 Task: Set font family as default.
Action: Mouse moved to (22, 646)
Screenshot: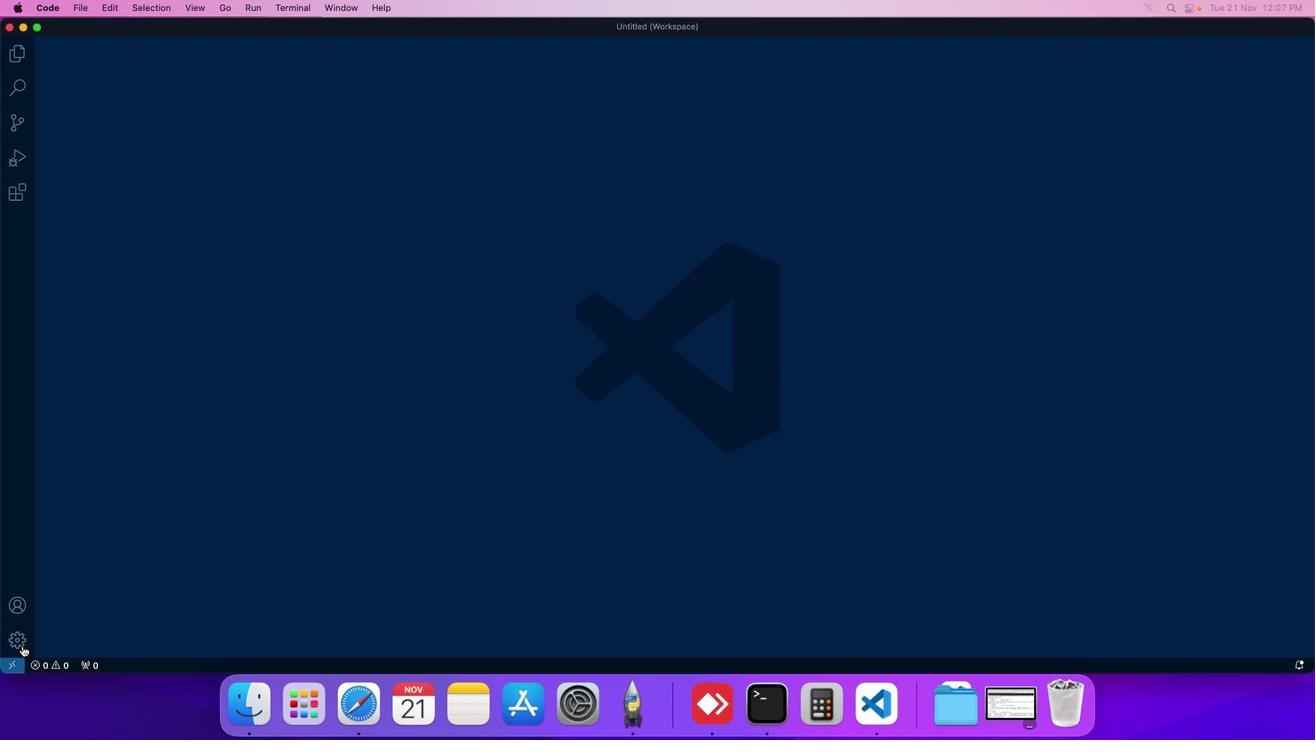 
Action: Mouse pressed left at (22, 646)
Screenshot: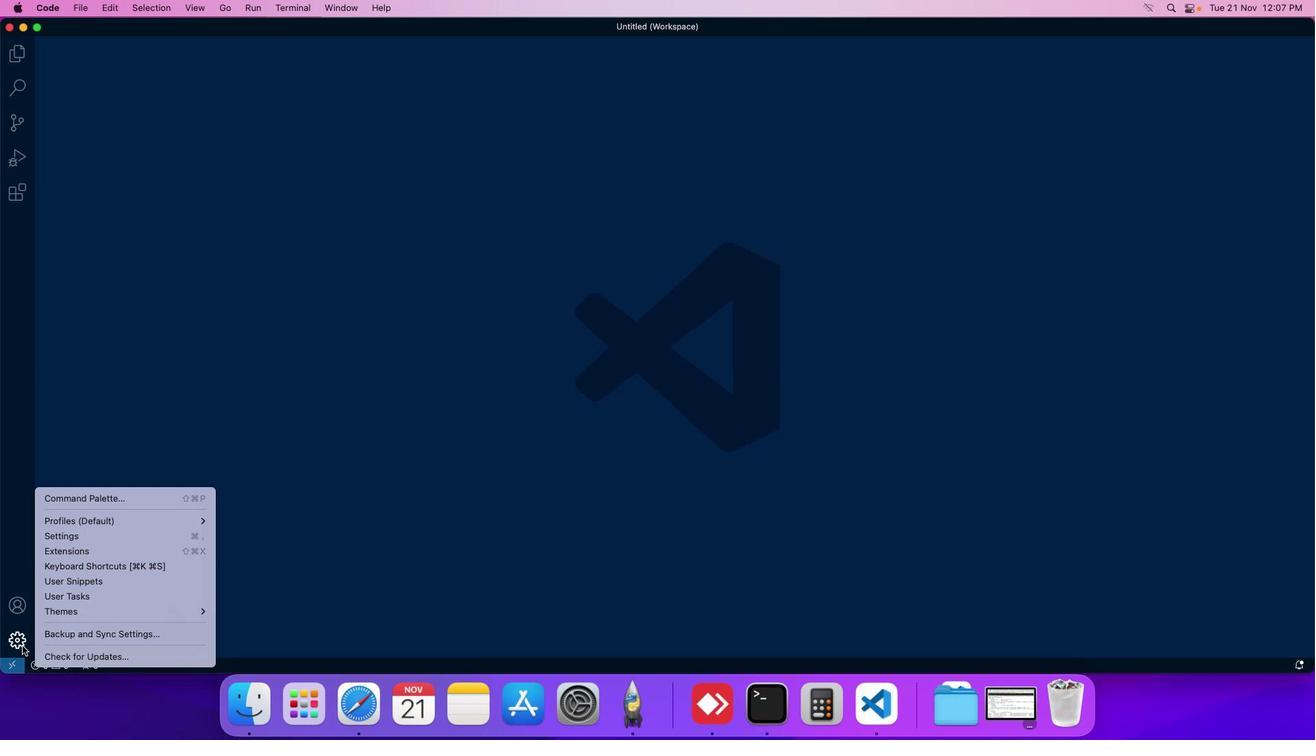 
Action: Mouse moved to (79, 539)
Screenshot: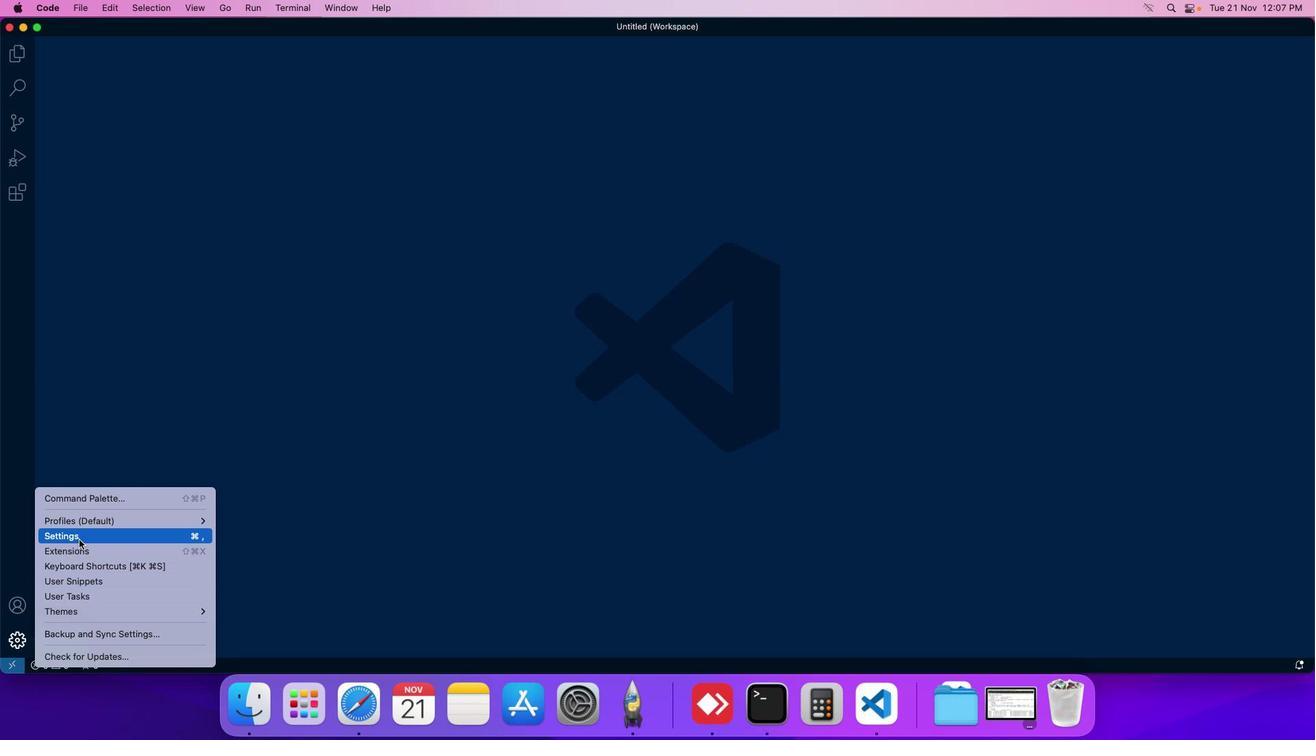 
Action: Mouse pressed left at (79, 539)
Screenshot: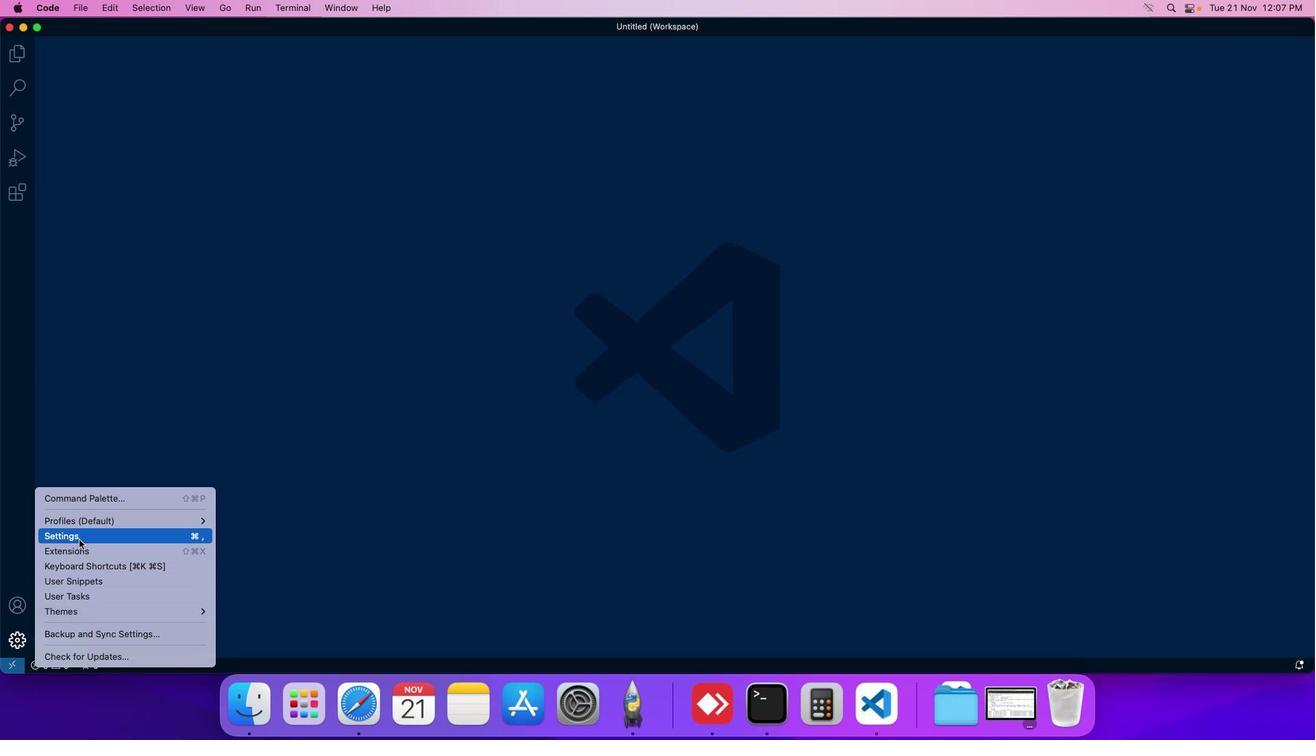 
Action: Mouse moved to (309, 113)
Screenshot: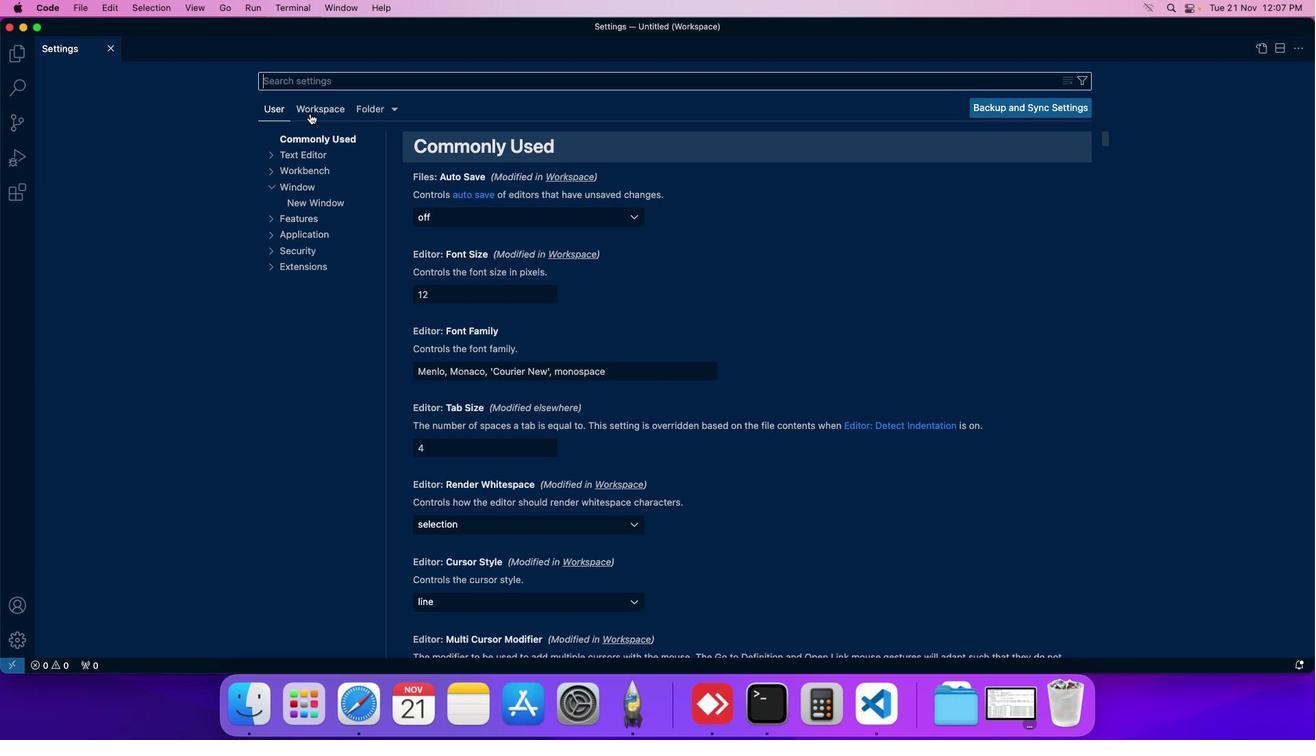 
Action: Mouse pressed left at (309, 113)
Screenshot: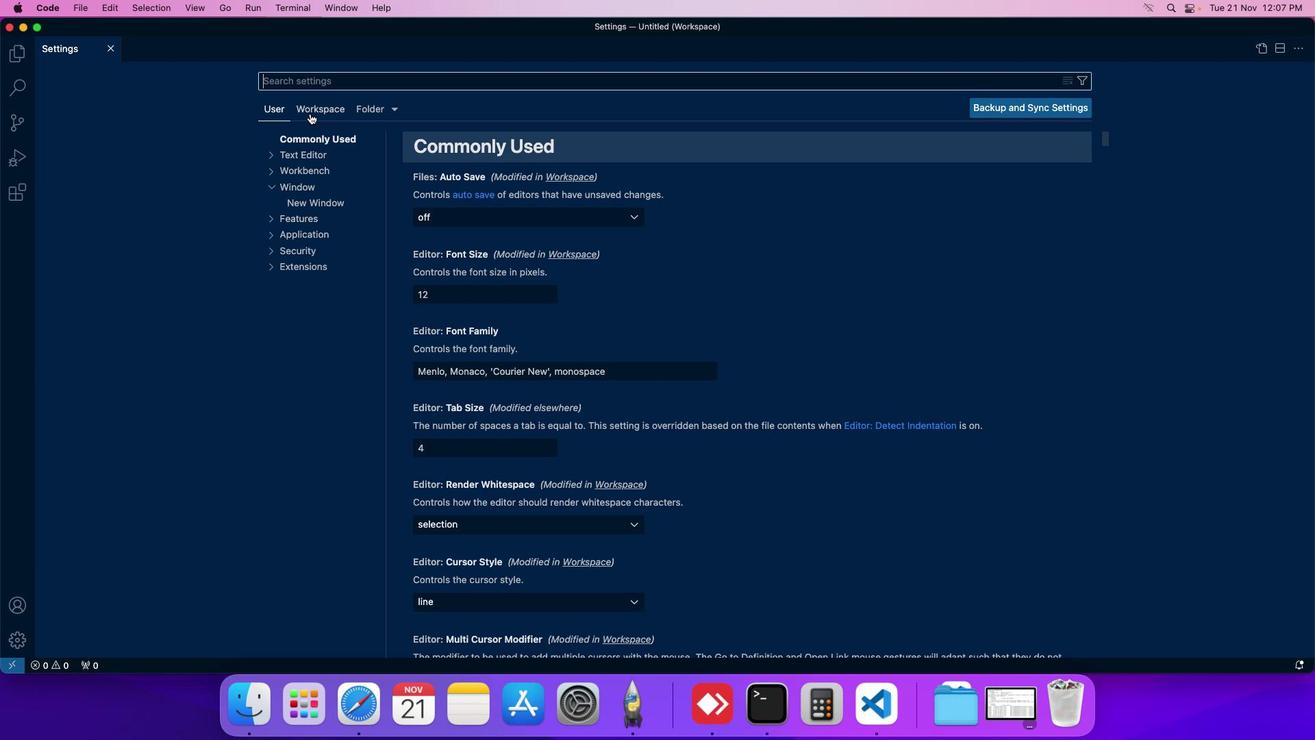 
Action: Mouse moved to (296, 207)
Screenshot: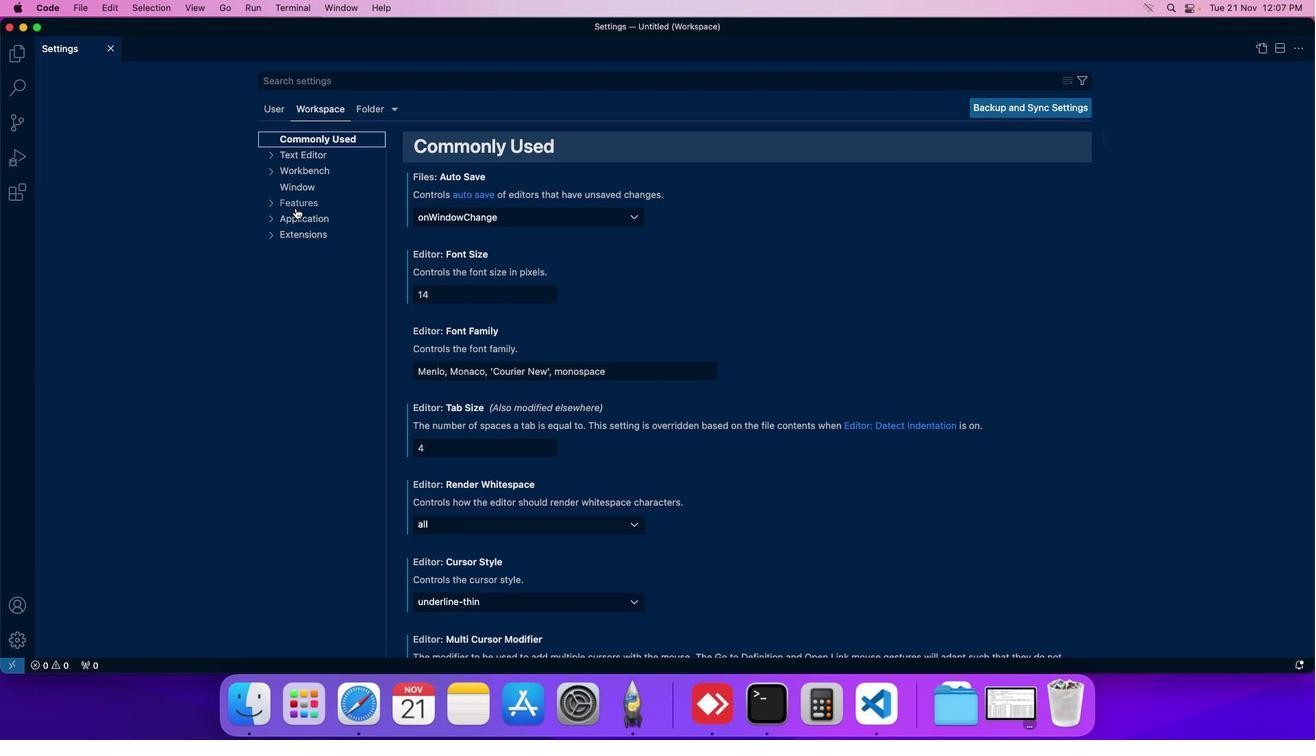 
Action: Mouse pressed left at (296, 207)
Screenshot: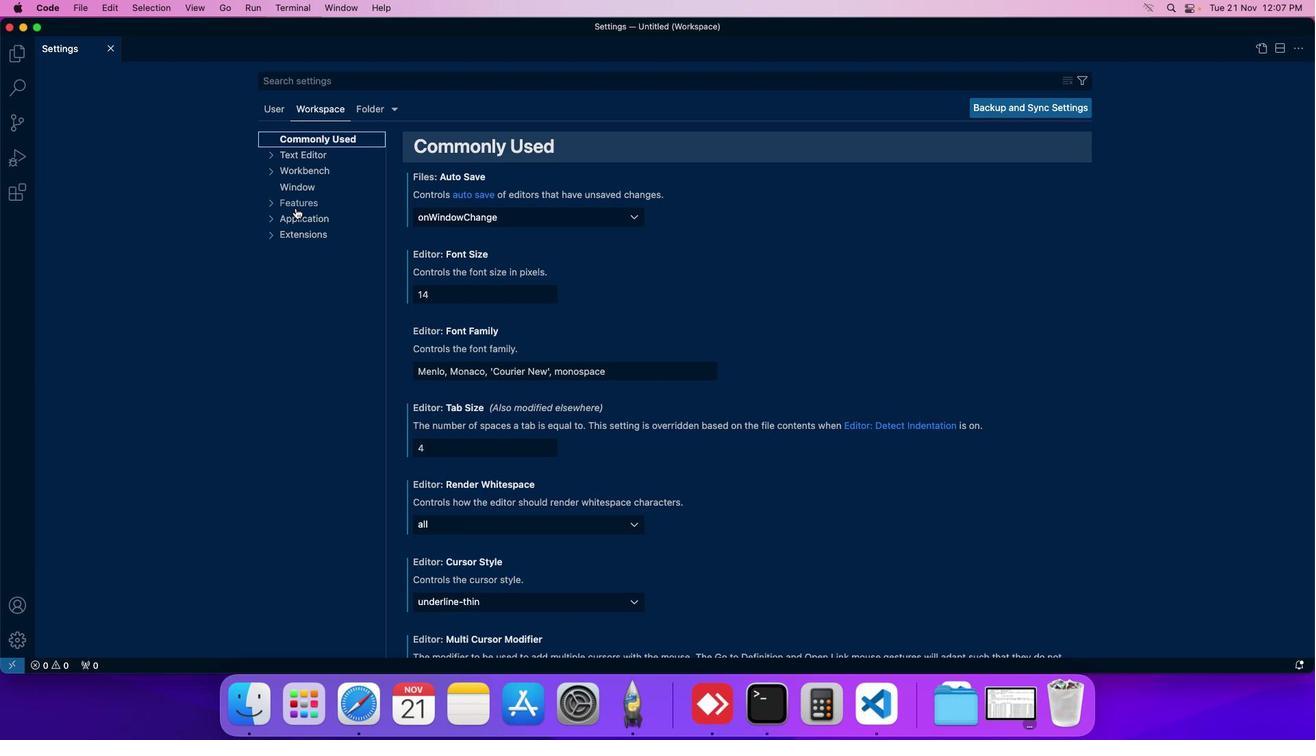 
Action: Mouse moved to (296, 487)
Screenshot: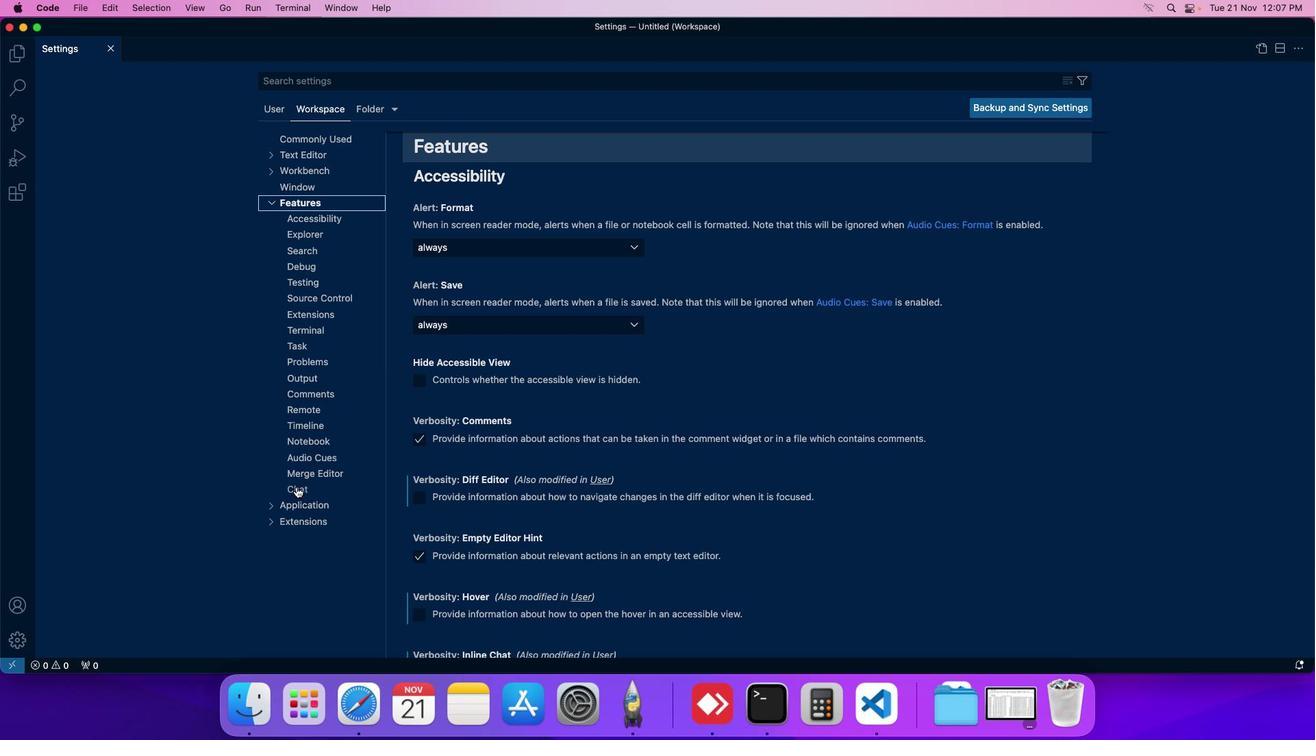 
Action: Mouse pressed left at (296, 487)
Screenshot: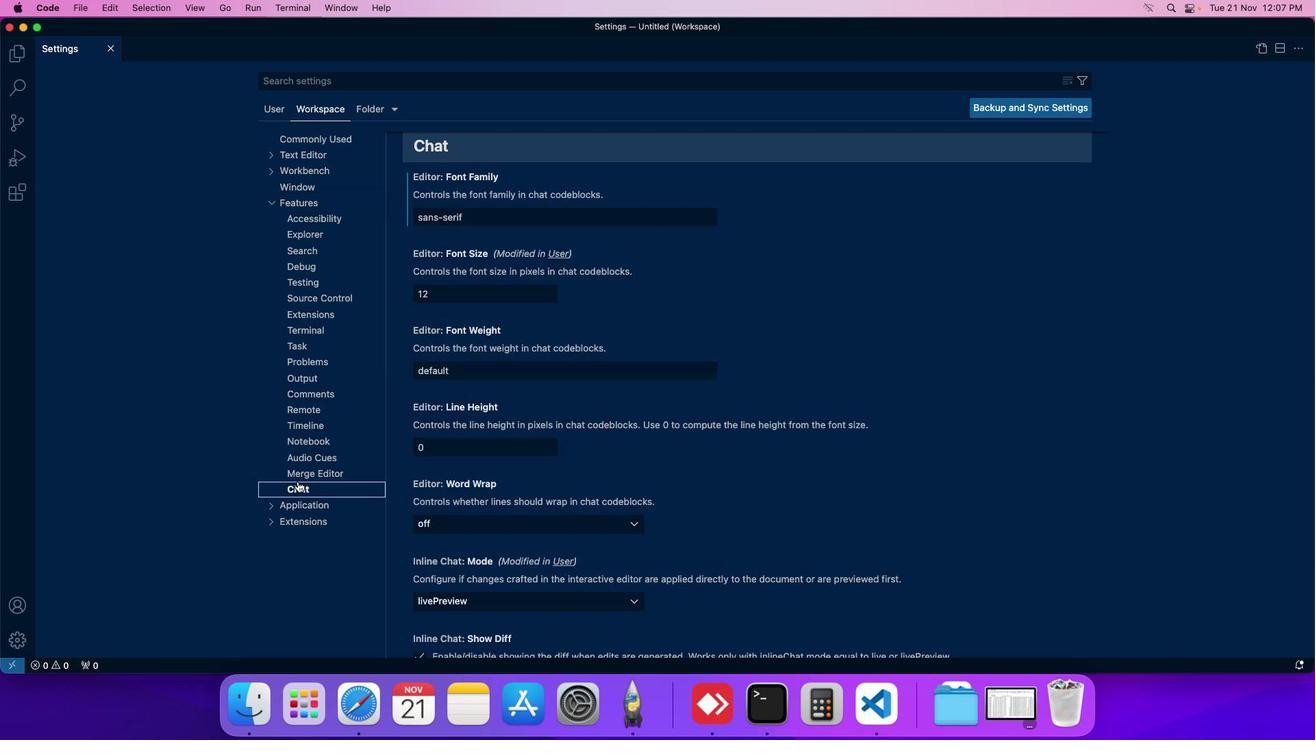 
Action: Mouse moved to (470, 216)
Screenshot: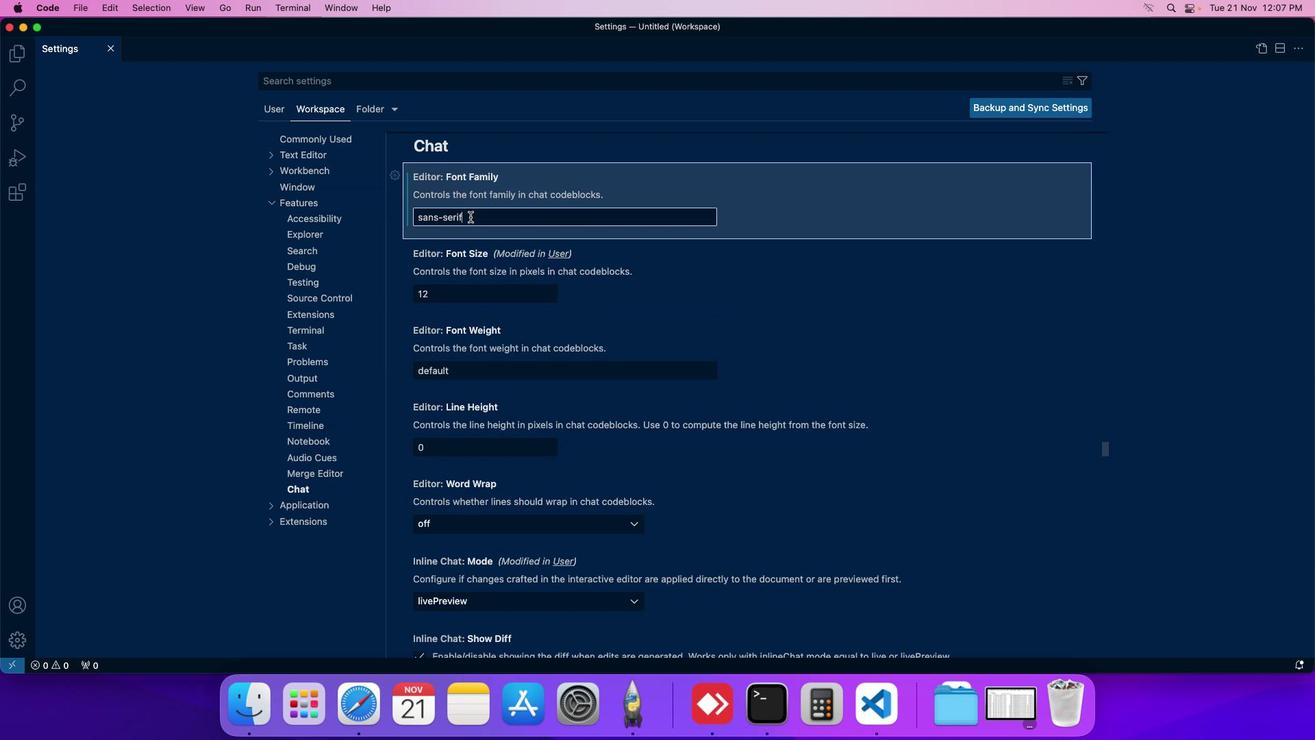 
Action: Mouse pressed left at (470, 216)
Screenshot: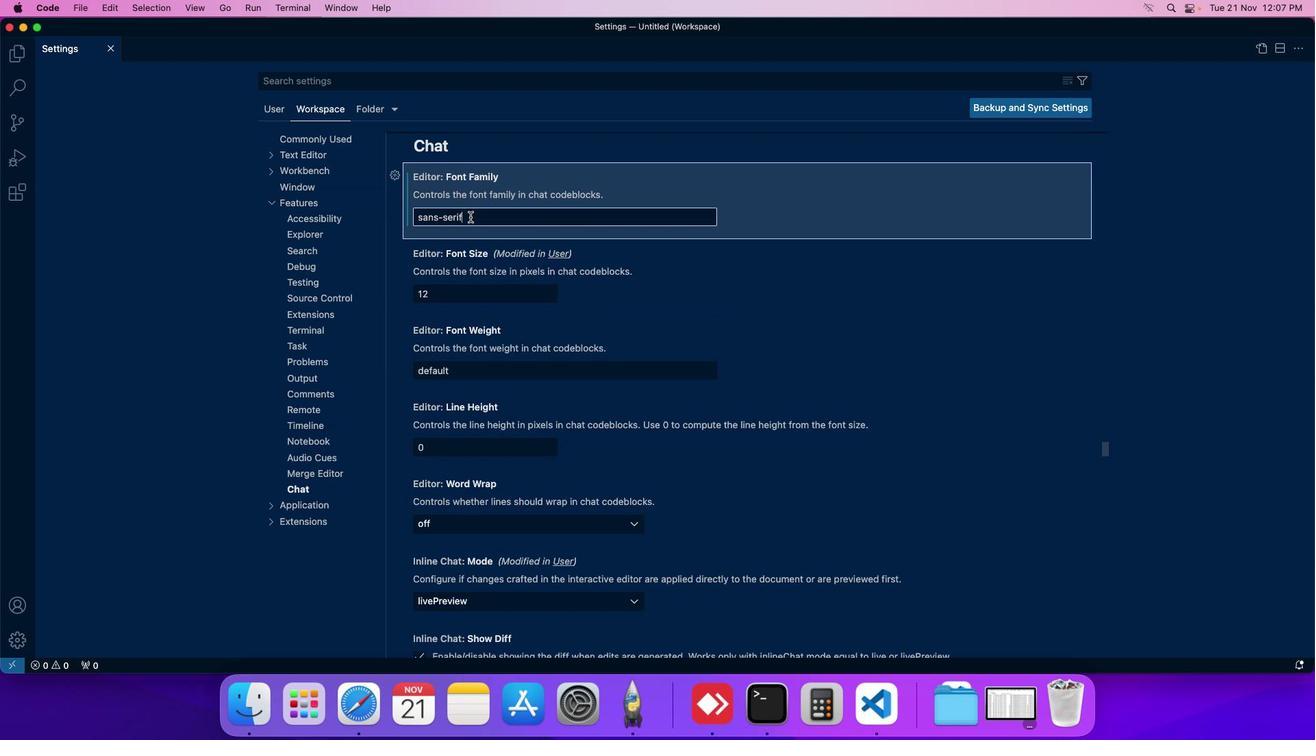 
Action: Key pressed Key.backspaceKey.backspaceKey.backspaceKey.backspaceKey.backspaceKey.backspaceKey.backspaceKey.backspaceKey.backspaceKey.backspaceKey.backspace'd''e''f''a''u''l''t'
Screenshot: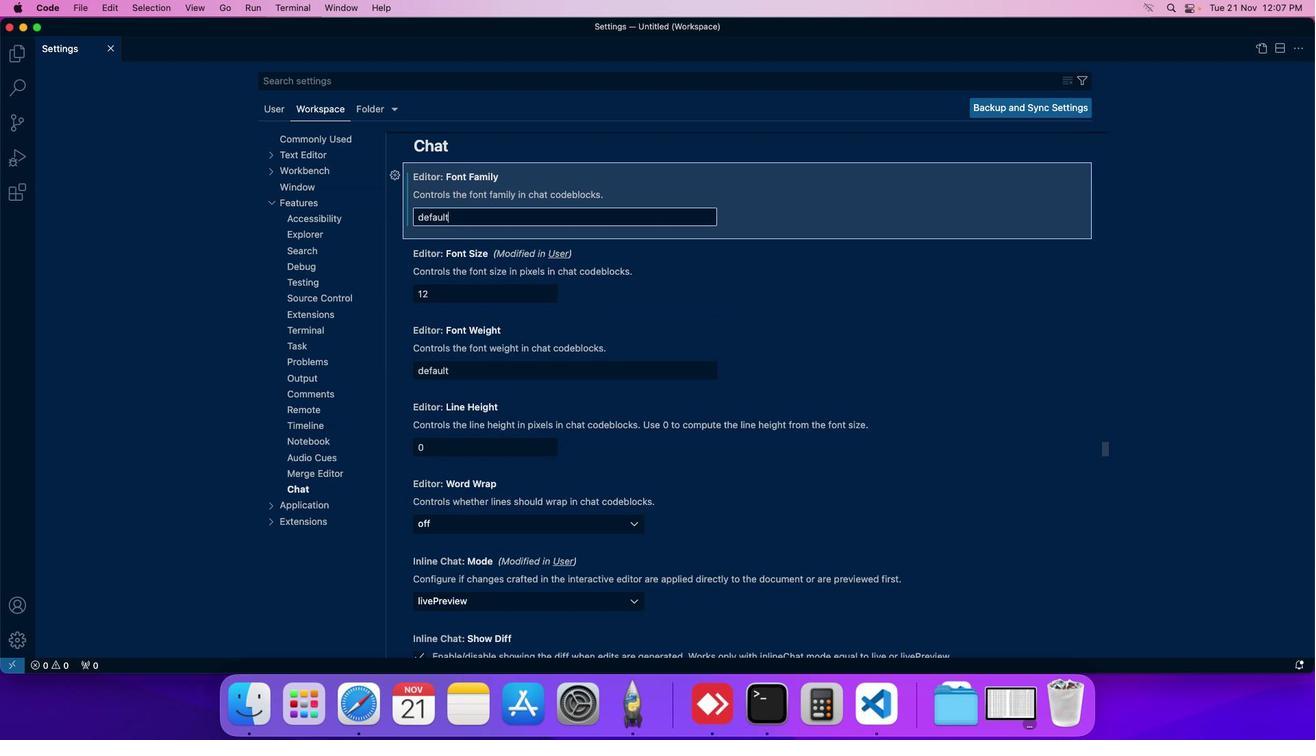 
